 Task: Set Duration of Sprint called Sprint0000000197 in Scrum Project Project0000000066 to 2 weeks in Jira. Set Duration of Sprint called Sprint0000000198 in Scrum Project Project0000000066 to 3 weeks in Jira. Create ChildIssue0000000641 as Child Issue of Issue Issue0000000321 in Backlog  in Scrum Project Project0000000065 in Jira. Create ChildIssue0000000642 as Child Issue of Issue Issue0000000321 in Backlog  in Scrum Project Project0000000065 in Jira. Create ChildIssue0000000643 as Child Issue of Issue Issue0000000322 in Backlog  in Scrum Project Project0000000065 in Jira
Action: Mouse moved to (334, 469)
Screenshot: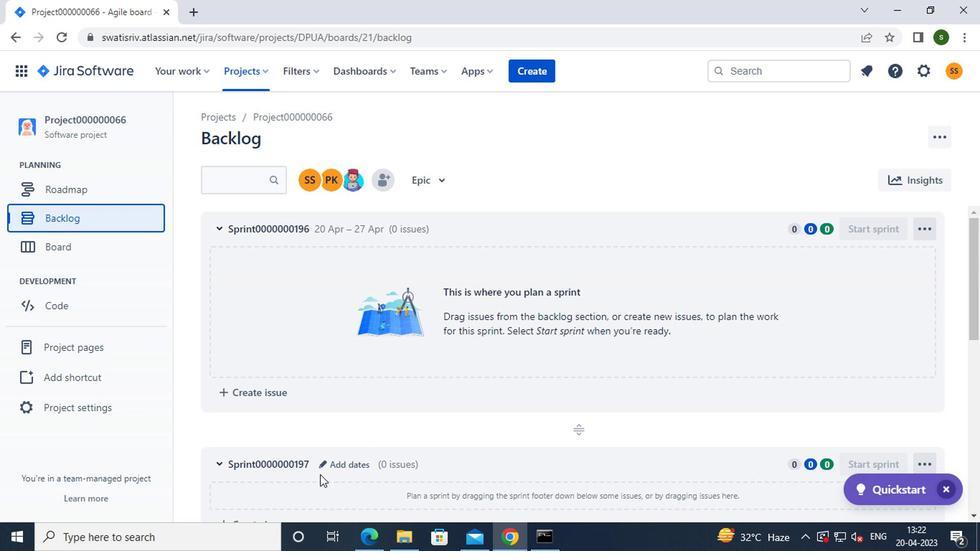 
Action: Mouse pressed left at (334, 469)
Screenshot: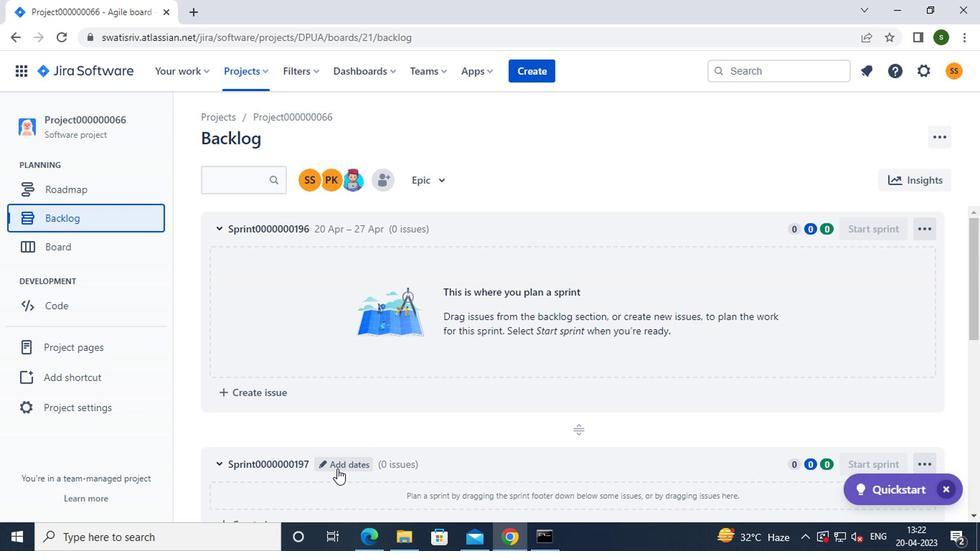 
Action: Mouse moved to (391, 230)
Screenshot: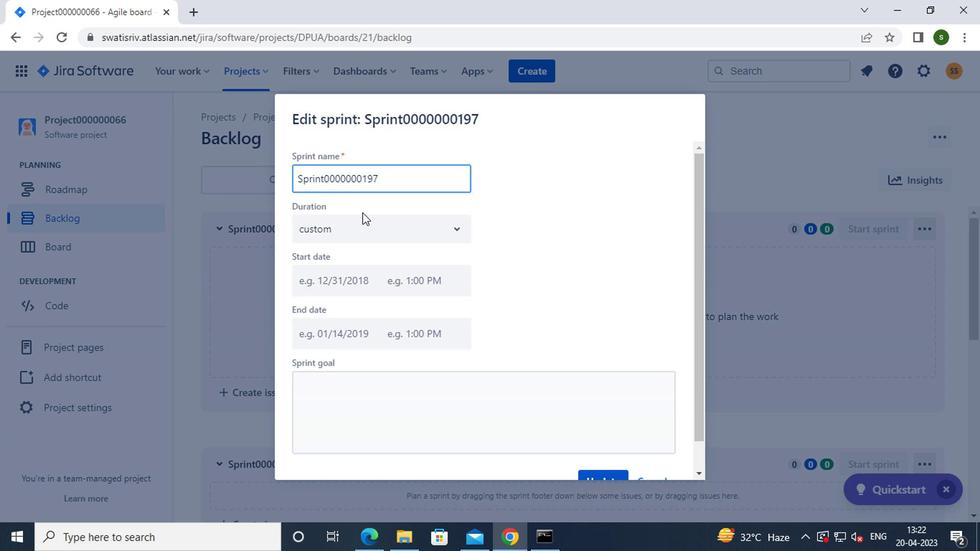 
Action: Mouse pressed left at (391, 230)
Screenshot: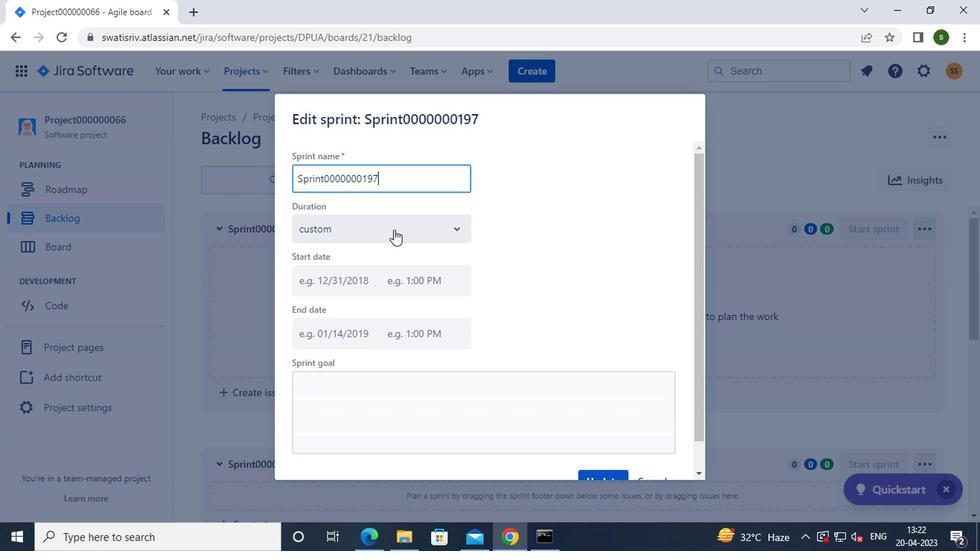 
Action: Mouse moved to (348, 294)
Screenshot: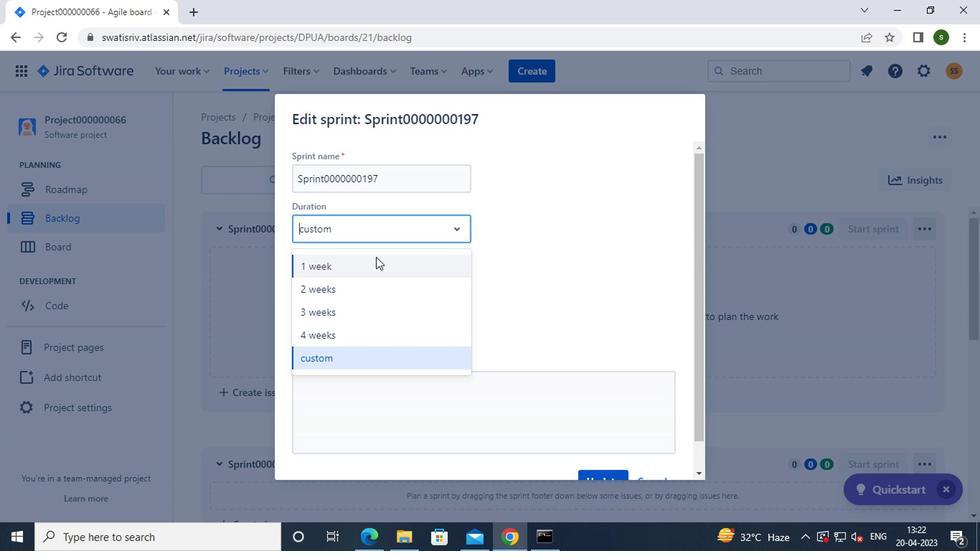 
Action: Mouse pressed left at (348, 294)
Screenshot: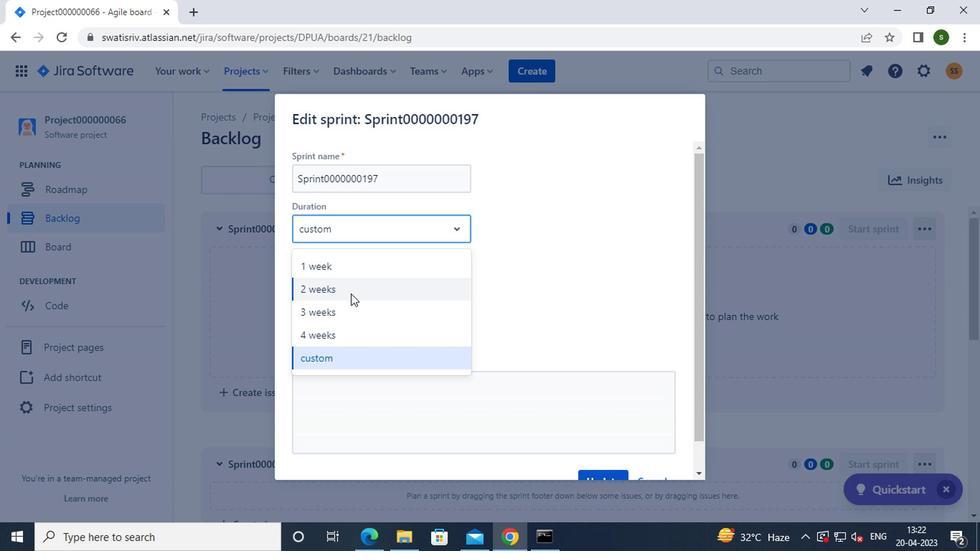 
Action: Mouse moved to (593, 473)
Screenshot: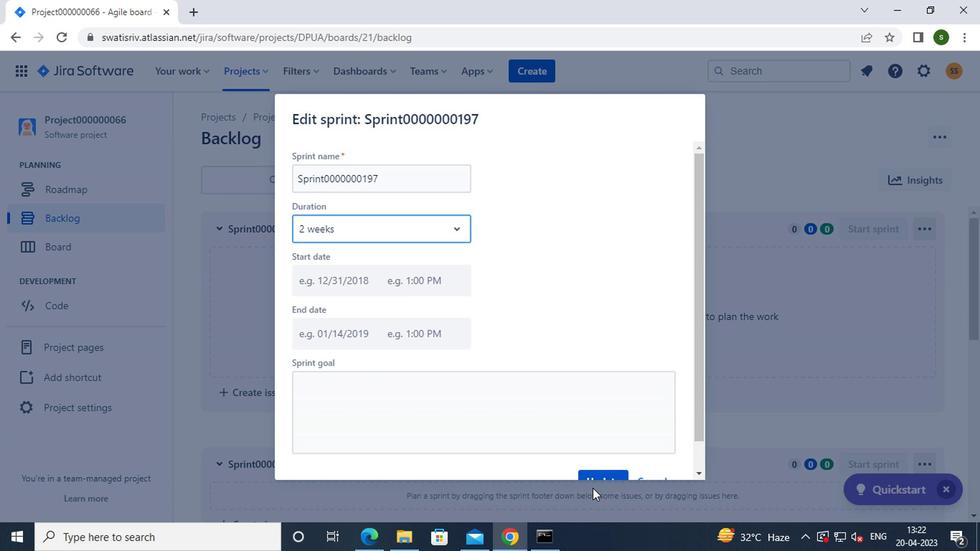 
Action: Mouse pressed left at (593, 473)
Screenshot: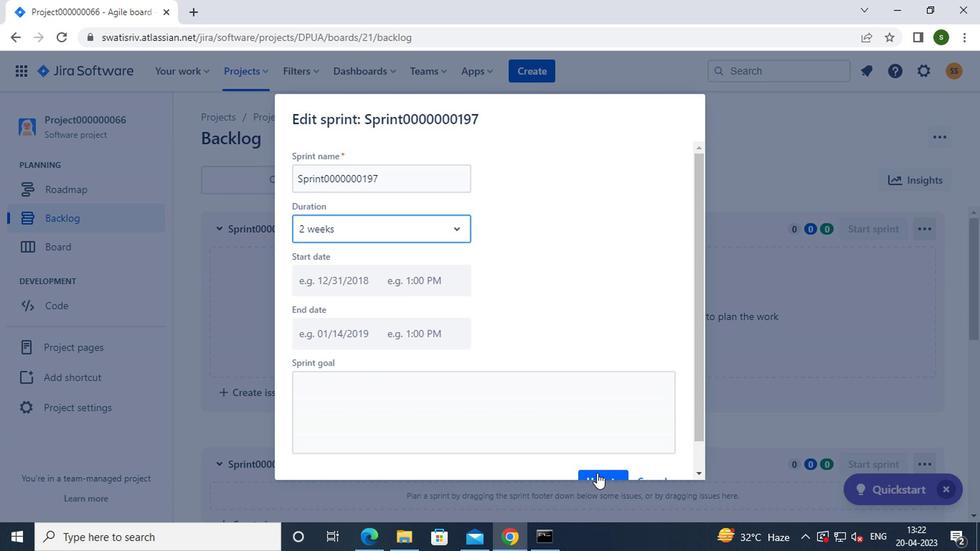 
Action: Mouse moved to (529, 425)
Screenshot: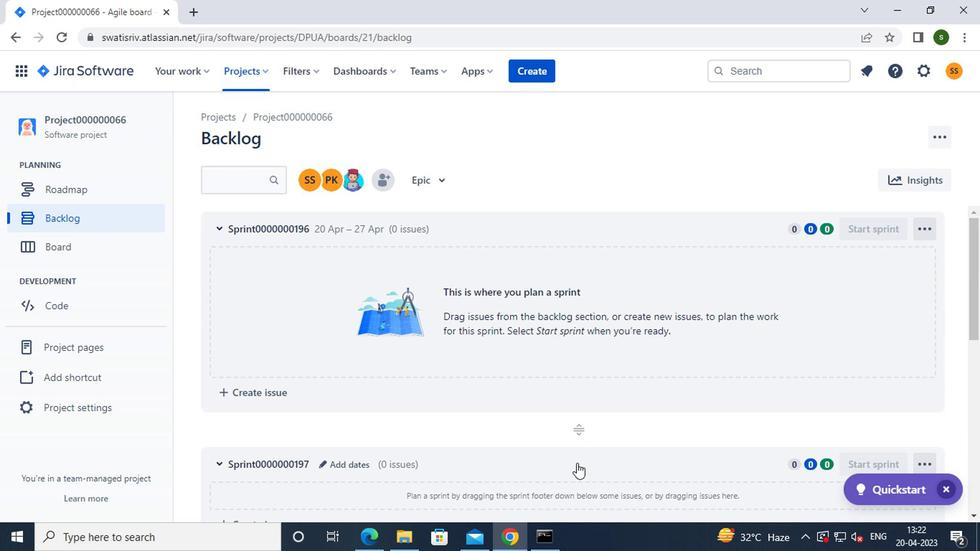 
Action: Mouse scrolled (529, 424) with delta (0, 0)
Screenshot: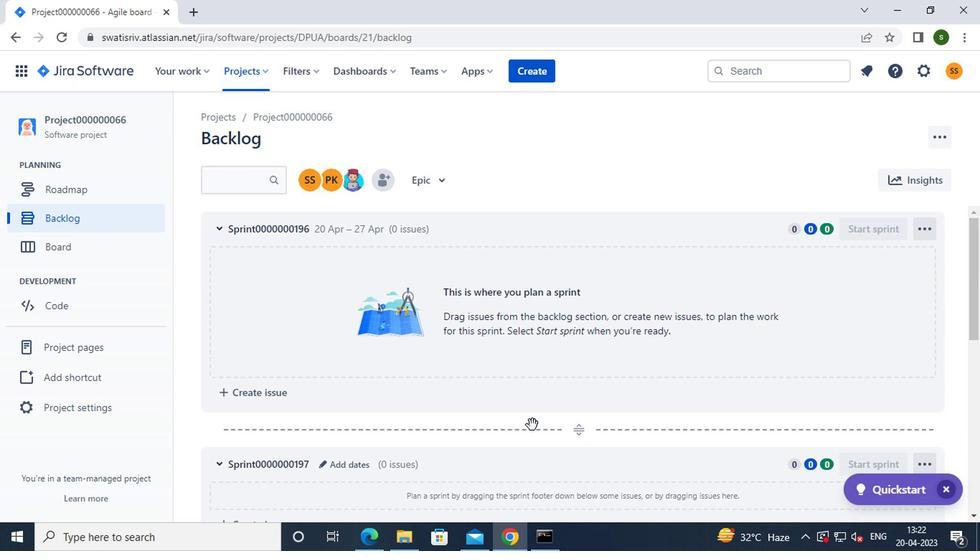 
Action: Mouse scrolled (529, 424) with delta (0, 0)
Screenshot: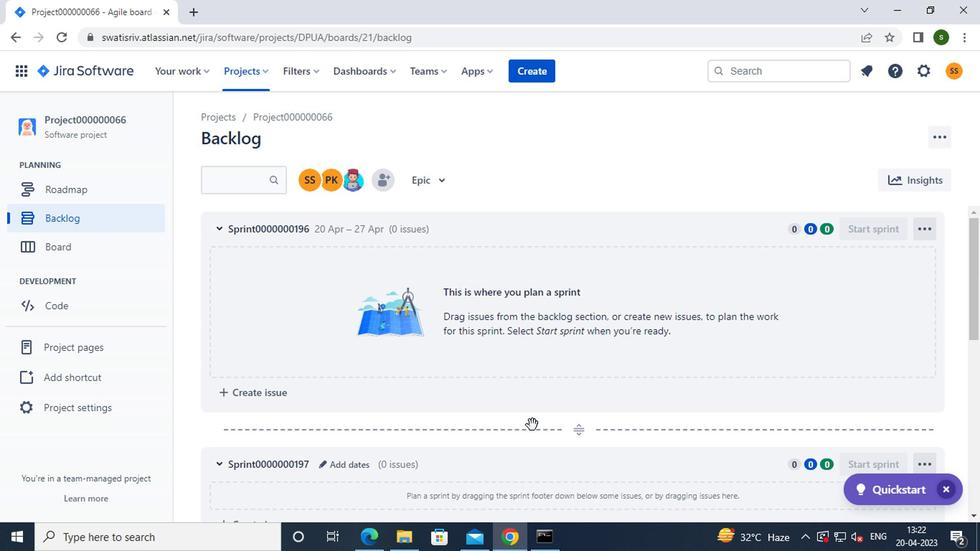 
Action: Mouse scrolled (529, 424) with delta (0, 0)
Screenshot: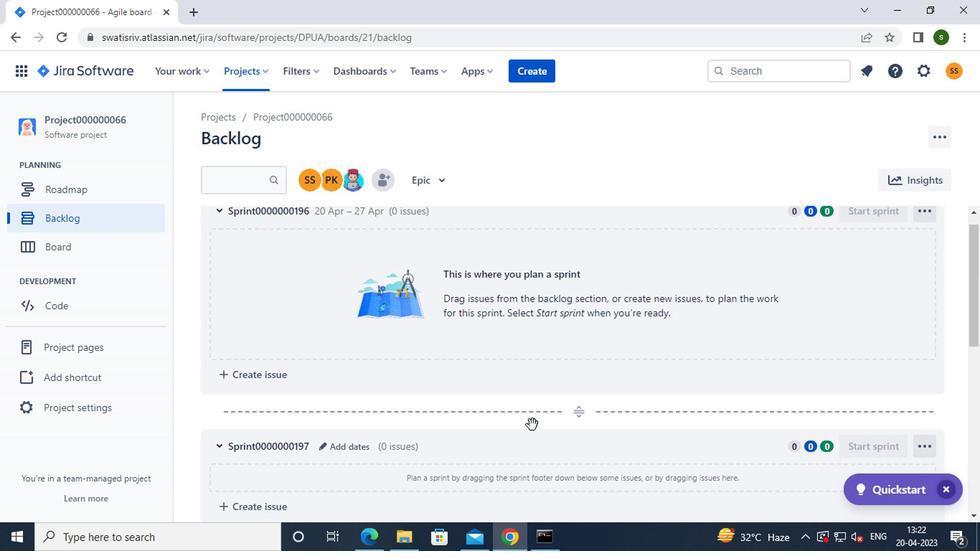 
Action: Mouse scrolled (529, 424) with delta (0, 0)
Screenshot: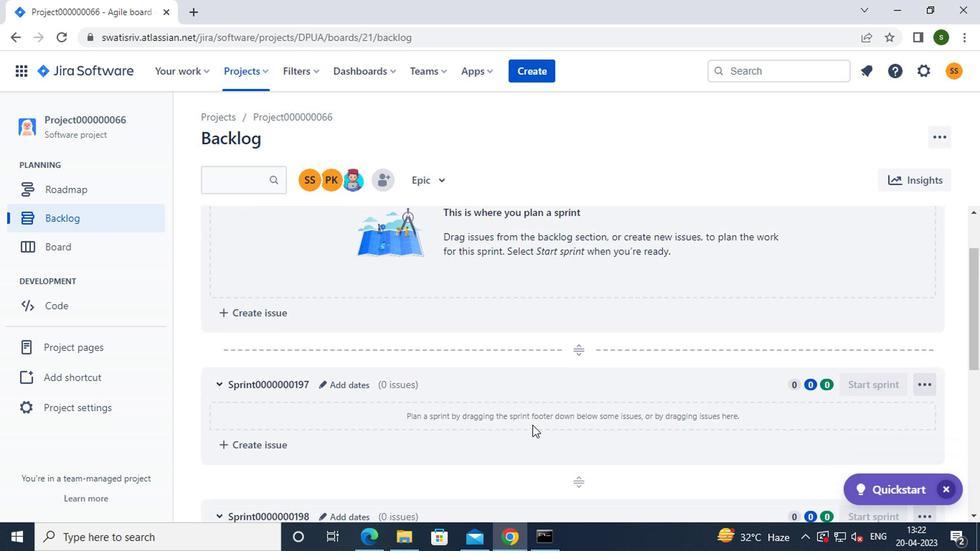 
Action: Mouse scrolled (529, 424) with delta (0, 0)
Screenshot: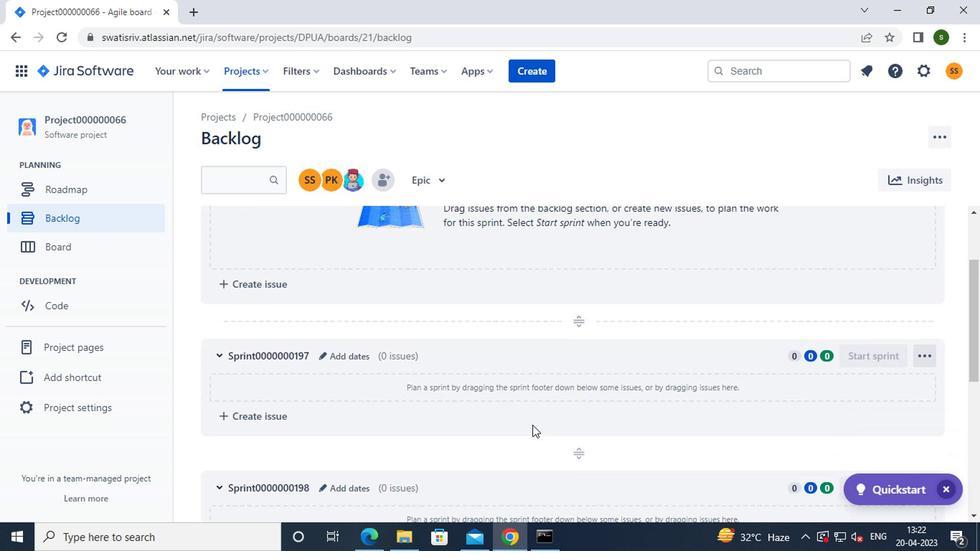 
Action: Mouse moved to (353, 231)
Screenshot: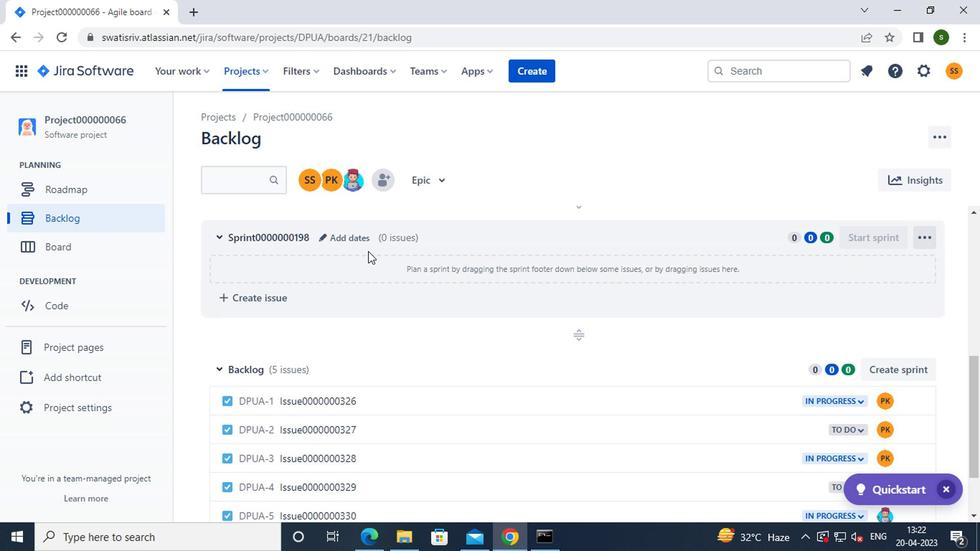
Action: Mouse pressed left at (353, 231)
Screenshot: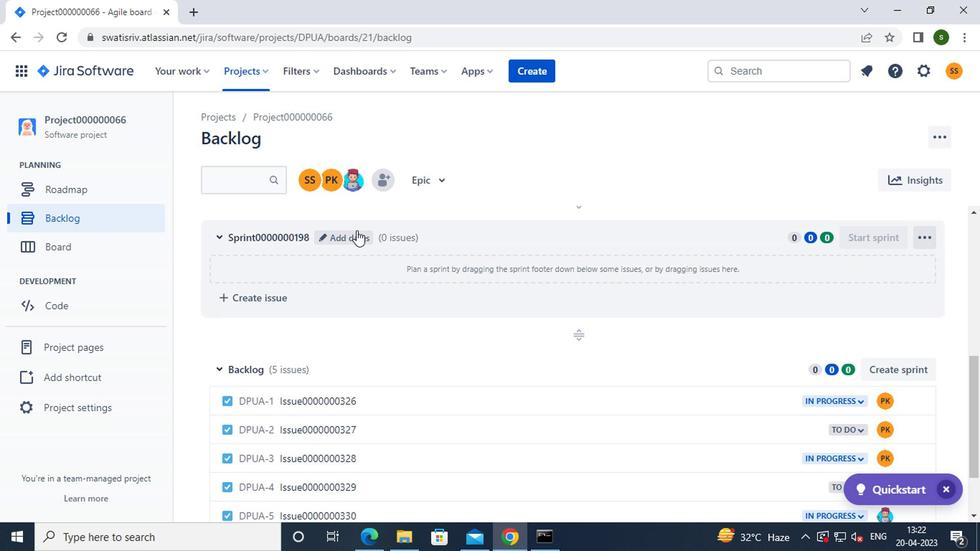 
Action: Mouse moved to (370, 230)
Screenshot: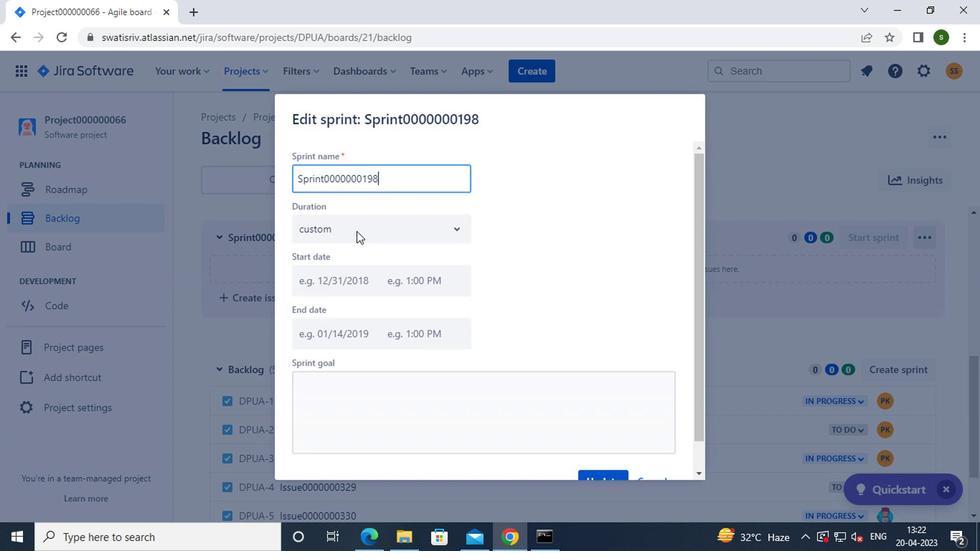
Action: Mouse pressed left at (370, 230)
Screenshot: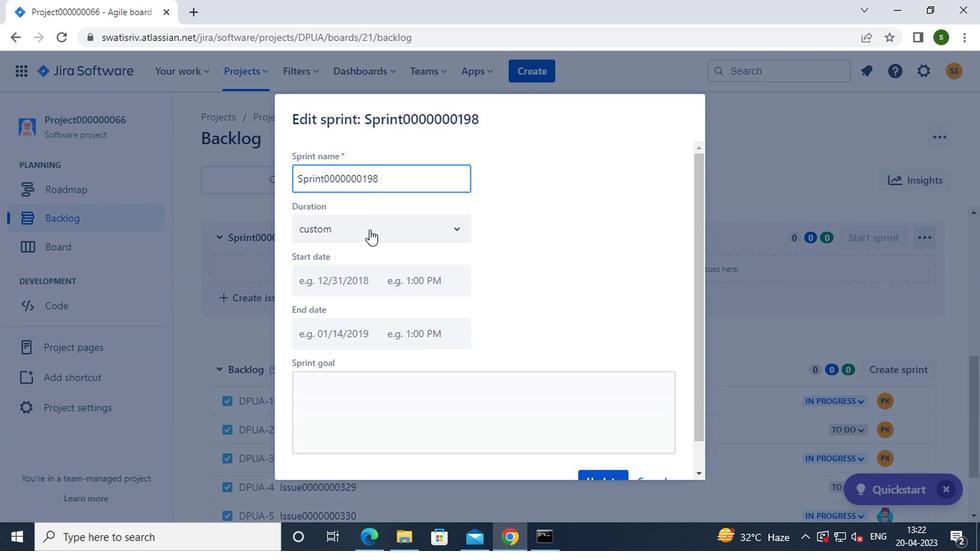 
Action: Mouse moved to (348, 307)
Screenshot: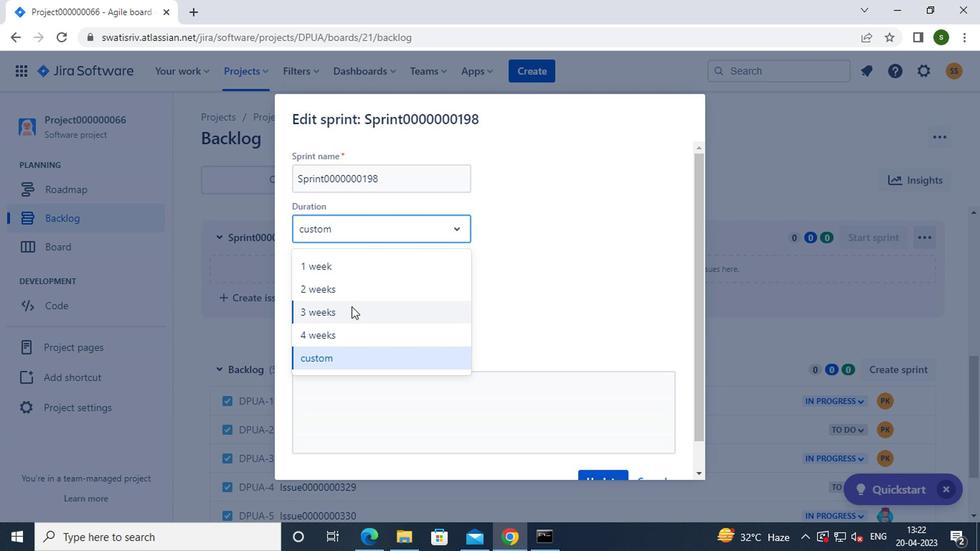 
Action: Mouse pressed left at (348, 307)
Screenshot: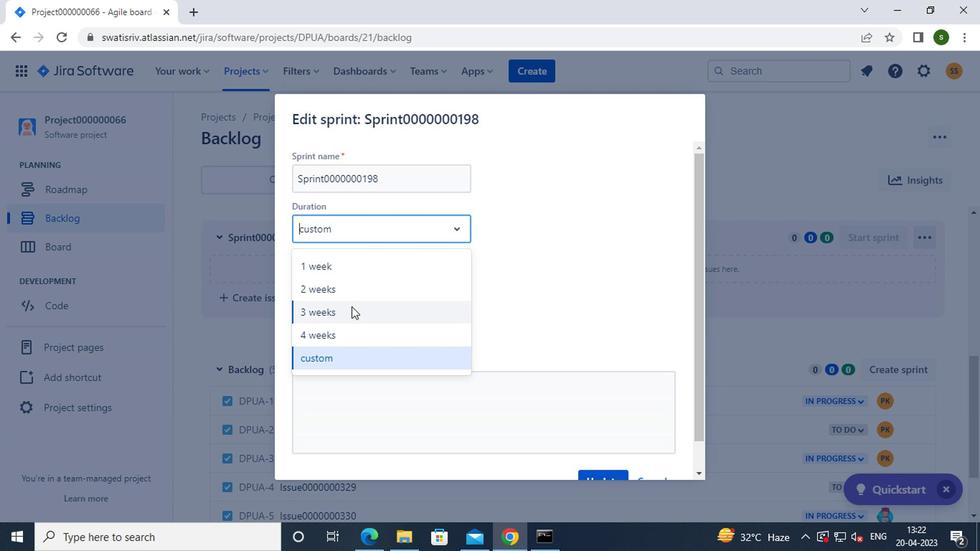 
Action: Mouse moved to (609, 476)
Screenshot: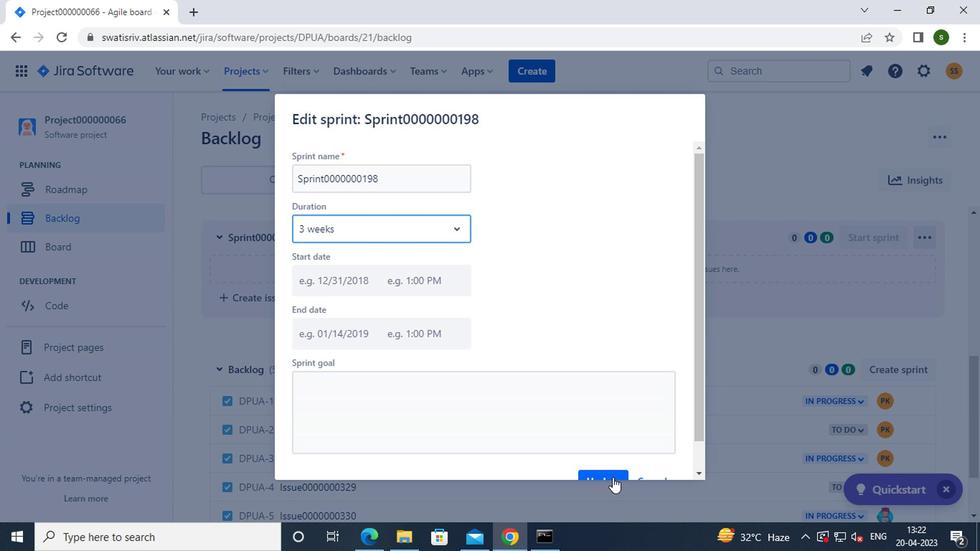 
Action: Mouse pressed left at (609, 476)
Screenshot: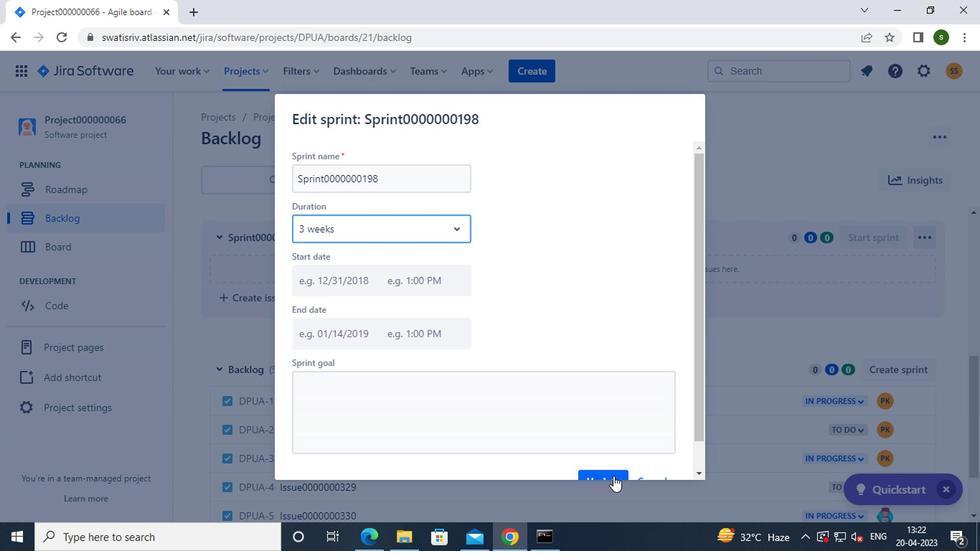 
Action: Mouse moved to (240, 66)
Screenshot: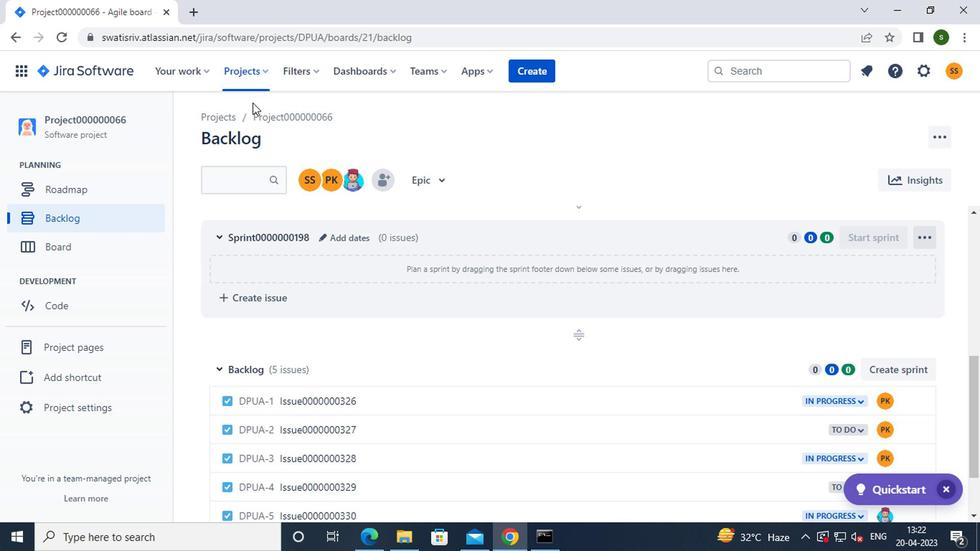 
Action: Mouse pressed left at (240, 66)
Screenshot: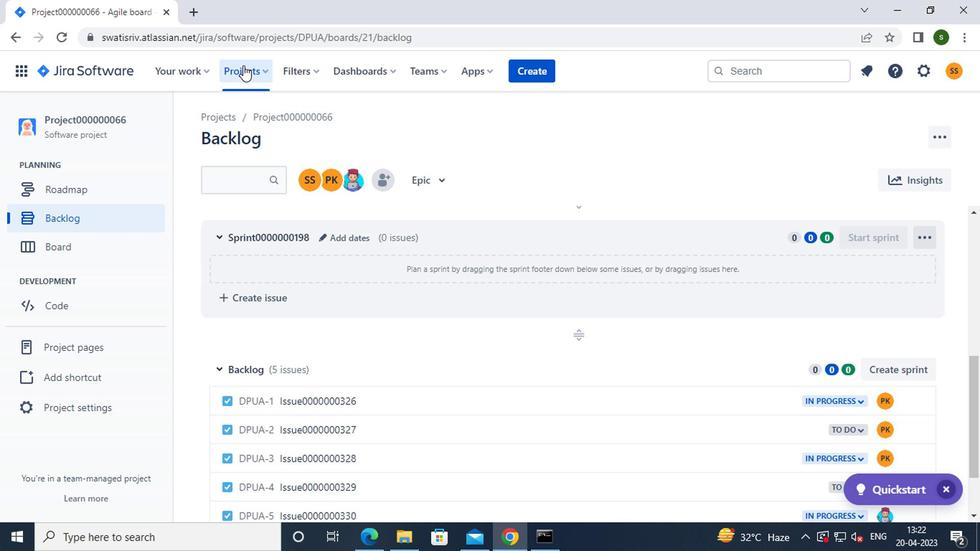 
Action: Mouse moved to (272, 172)
Screenshot: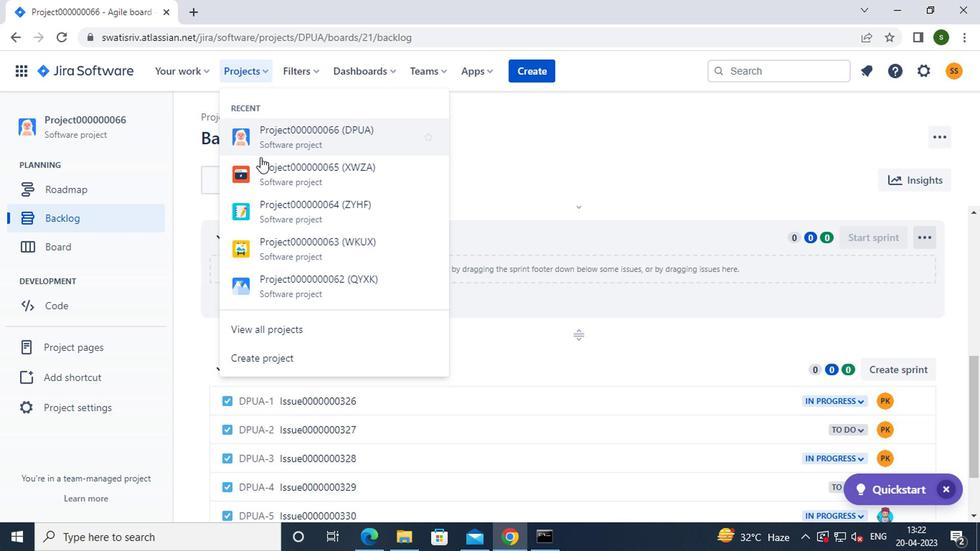 
Action: Mouse pressed left at (272, 172)
Screenshot: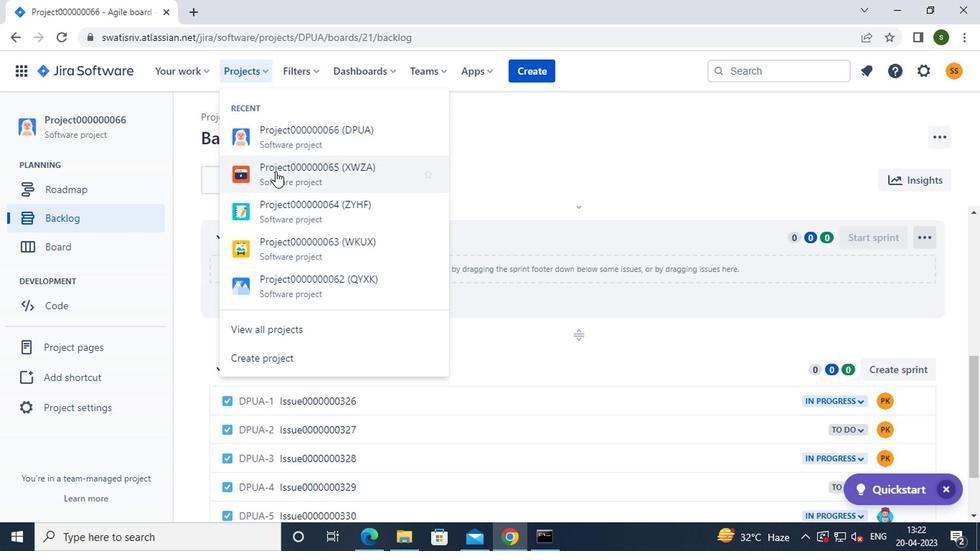
Action: Mouse moved to (104, 230)
Screenshot: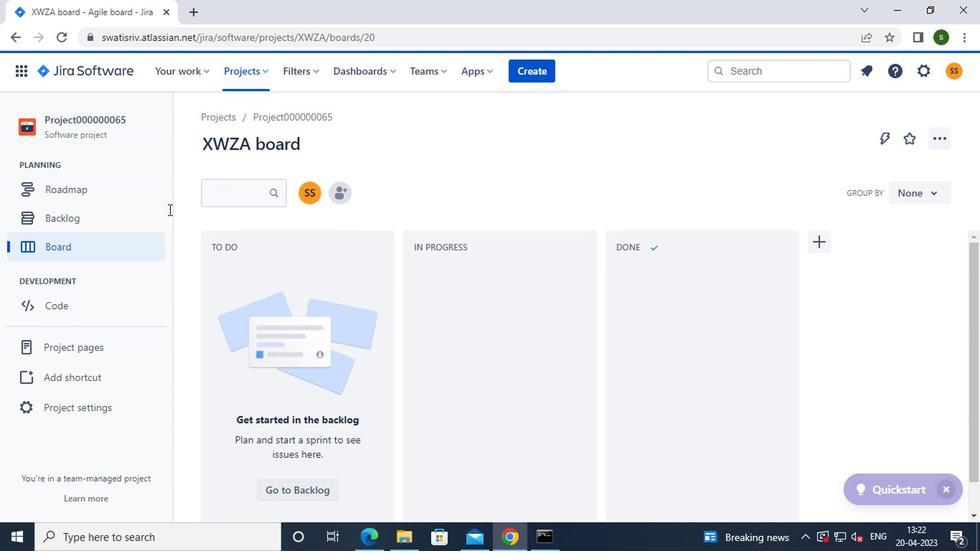 
Action: Mouse pressed left at (104, 230)
Screenshot: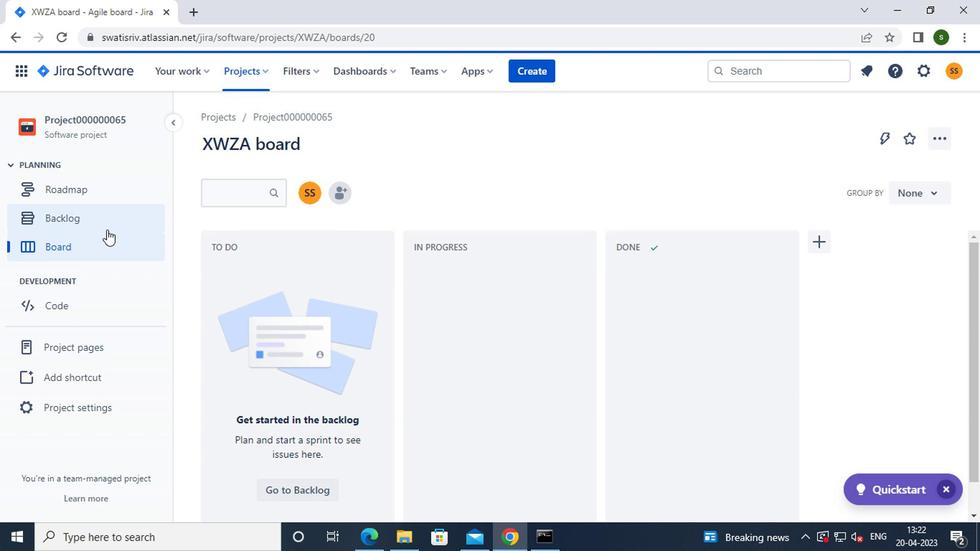 
Action: Mouse moved to (521, 355)
Screenshot: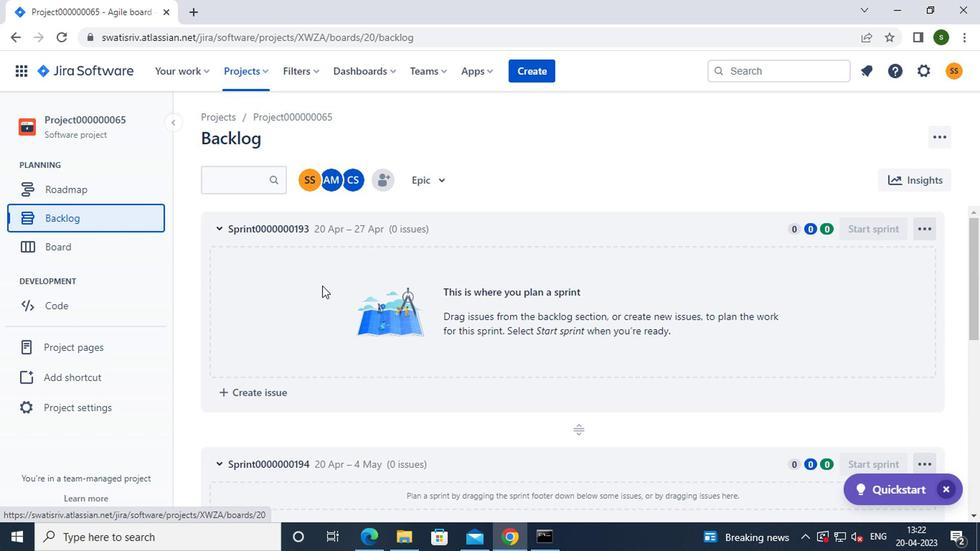
Action: Mouse scrolled (521, 354) with delta (0, 0)
Screenshot: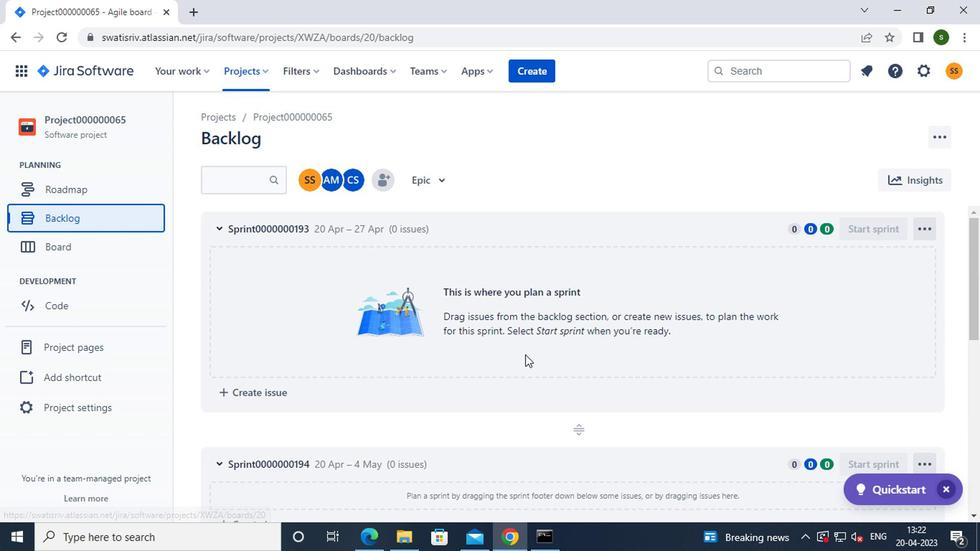
Action: Mouse scrolled (521, 354) with delta (0, 0)
Screenshot: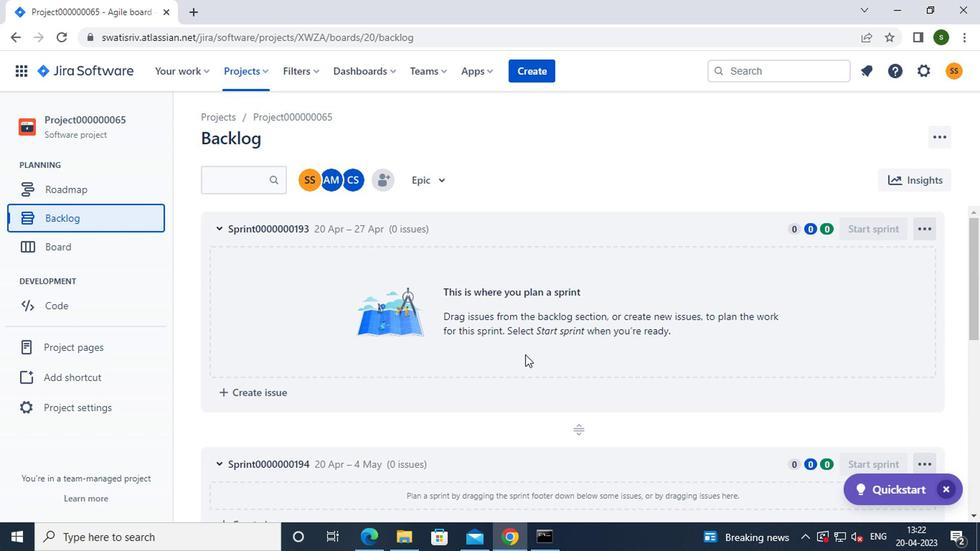 
Action: Mouse scrolled (521, 354) with delta (0, 0)
Screenshot: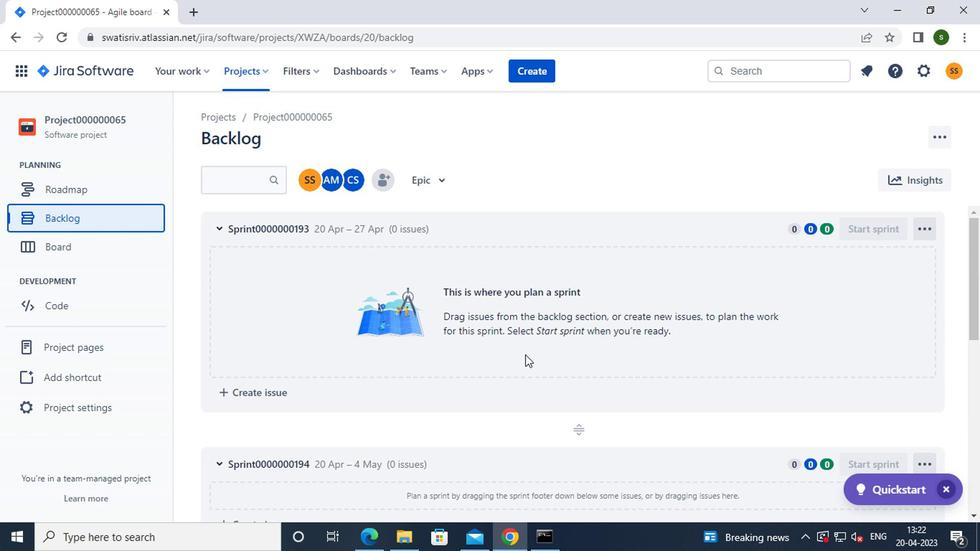 
Action: Mouse scrolled (521, 354) with delta (0, 0)
Screenshot: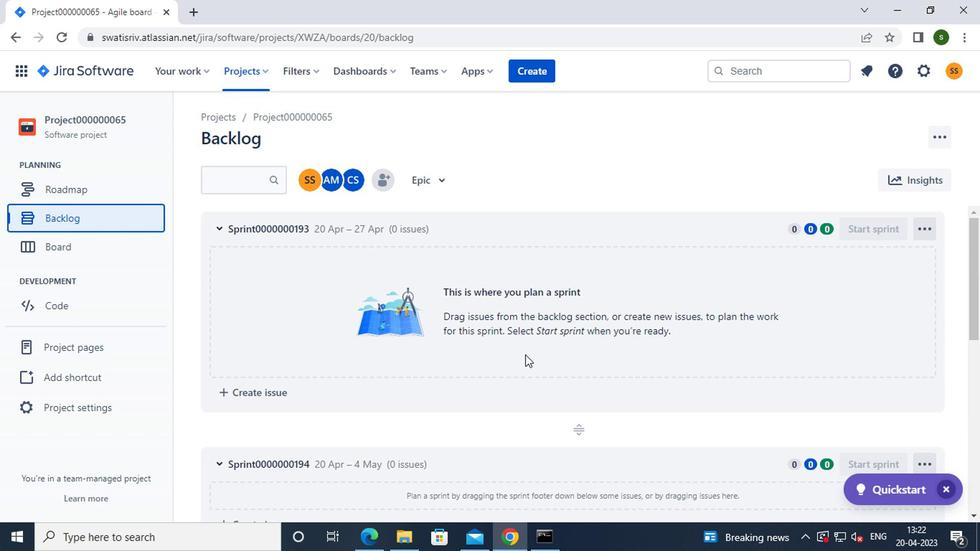 
Action: Mouse scrolled (521, 354) with delta (0, 0)
Screenshot: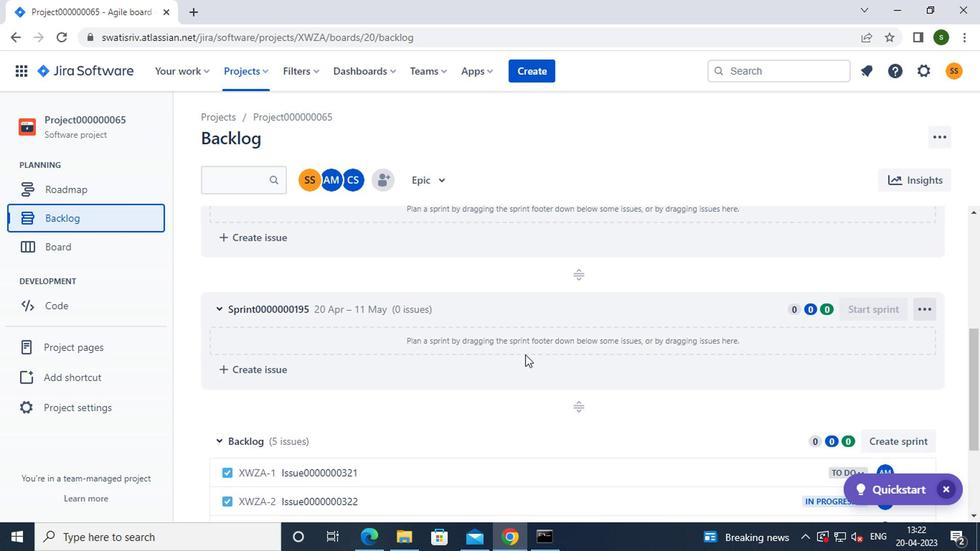 
Action: Mouse scrolled (521, 354) with delta (0, 0)
Screenshot: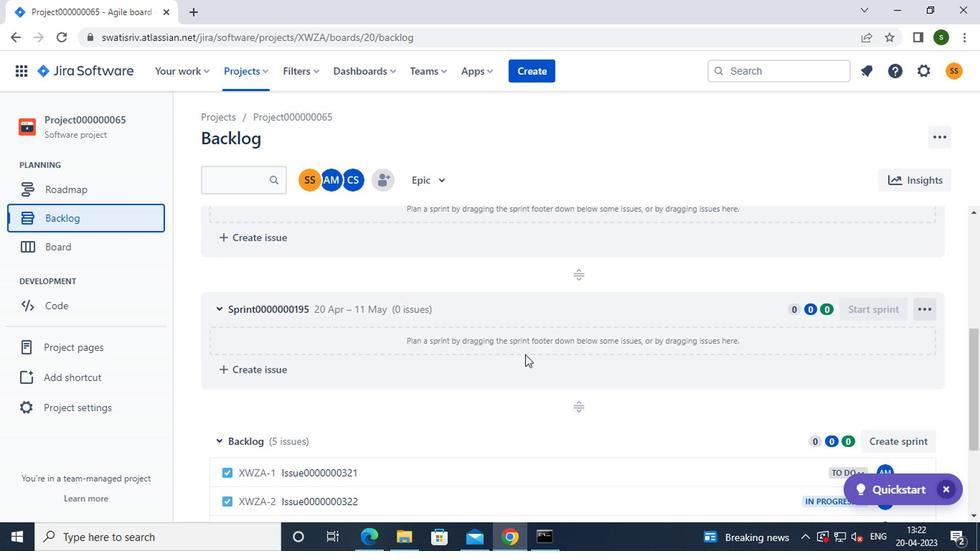 
Action: Mouse moved to (414, 328)
Screenshot: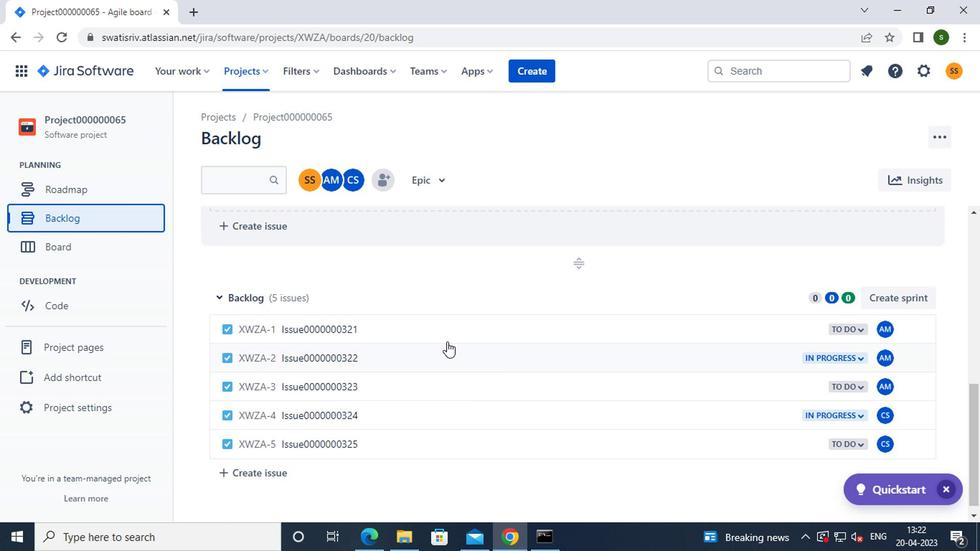 
Action: Mouse pressed left at (414, 328)
Screenshot: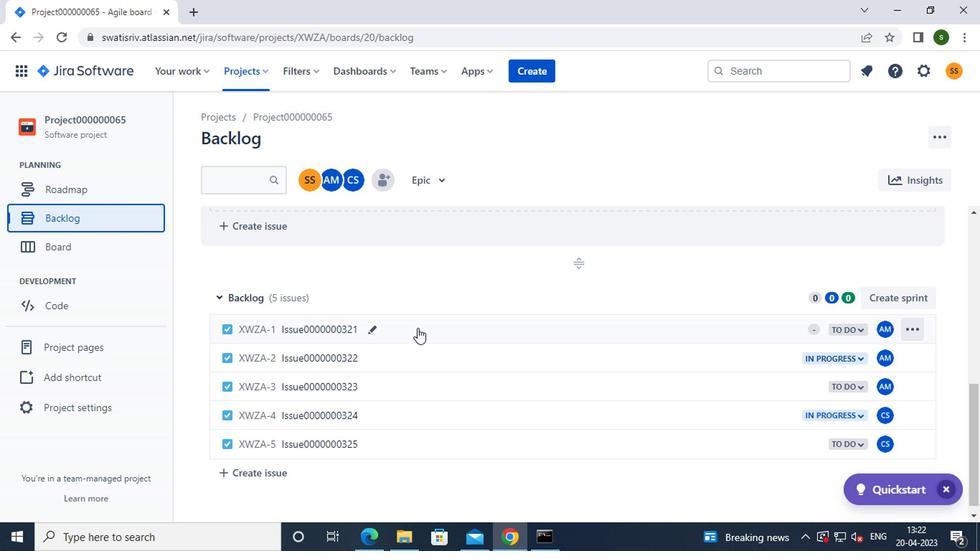 
Action: Mouse moved to (720, 286)
Screenshot: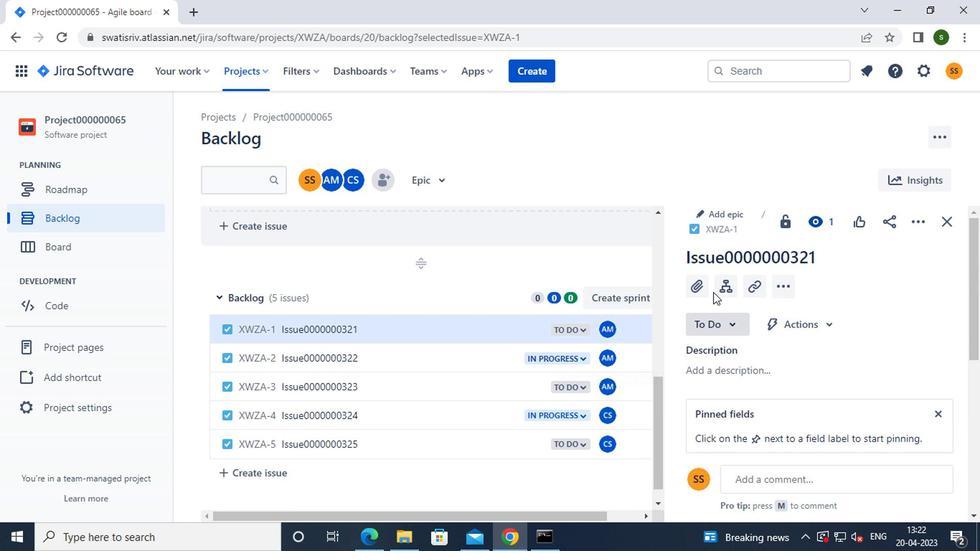 
Action: Mouse pressed left at (720, 286)
Screenshot: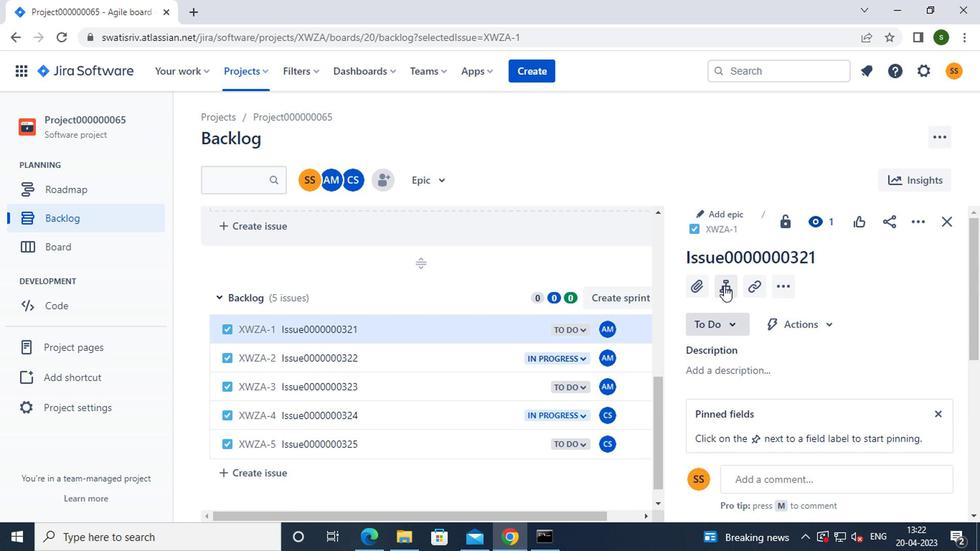 
Action: Mouse moved to (728, 349)
Screenshot: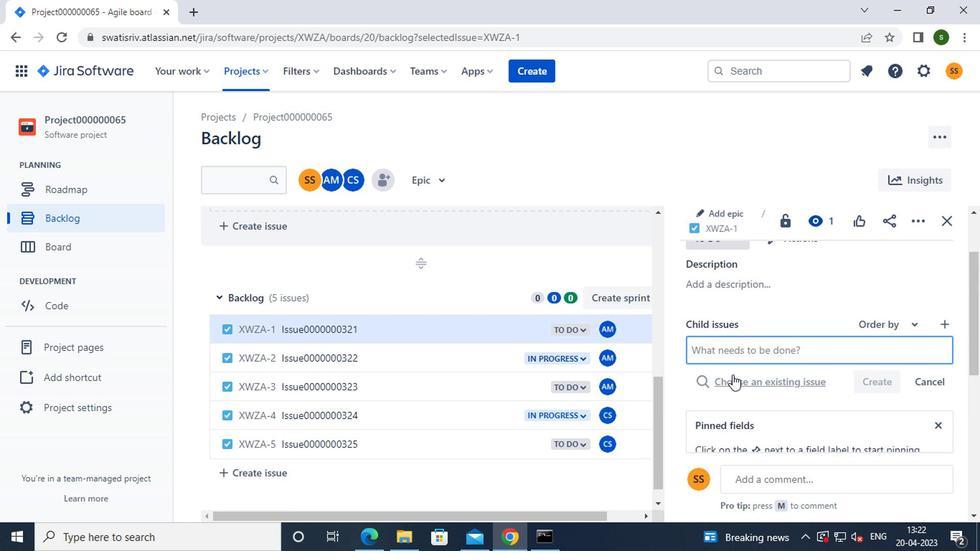 
Action: Key pressed <Key.caps_lock>c<Key.caps_lock>hild<Key.caps_lock>i<Key.caps_lock>ssue0000000641
Screenshot: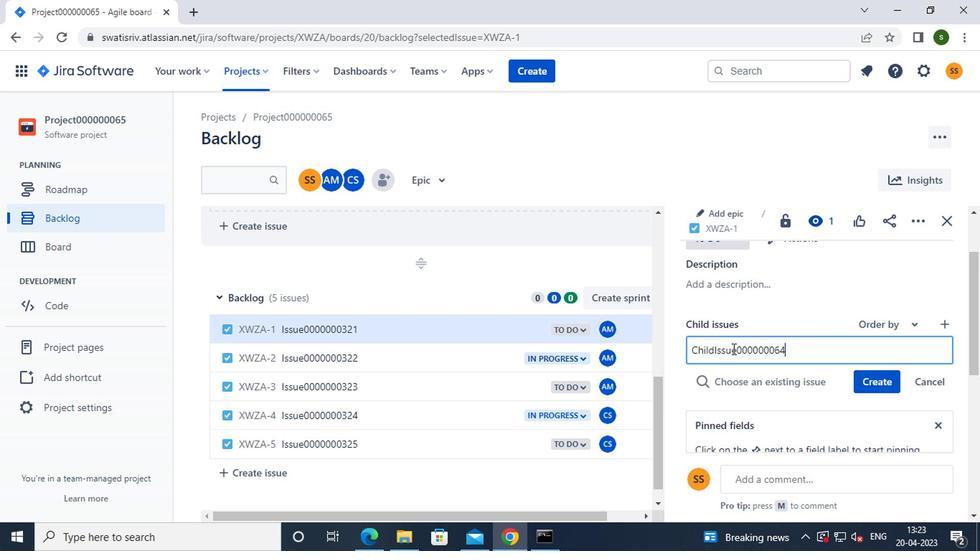 
Action: Mouse moved to (863, 379)
Screenshot: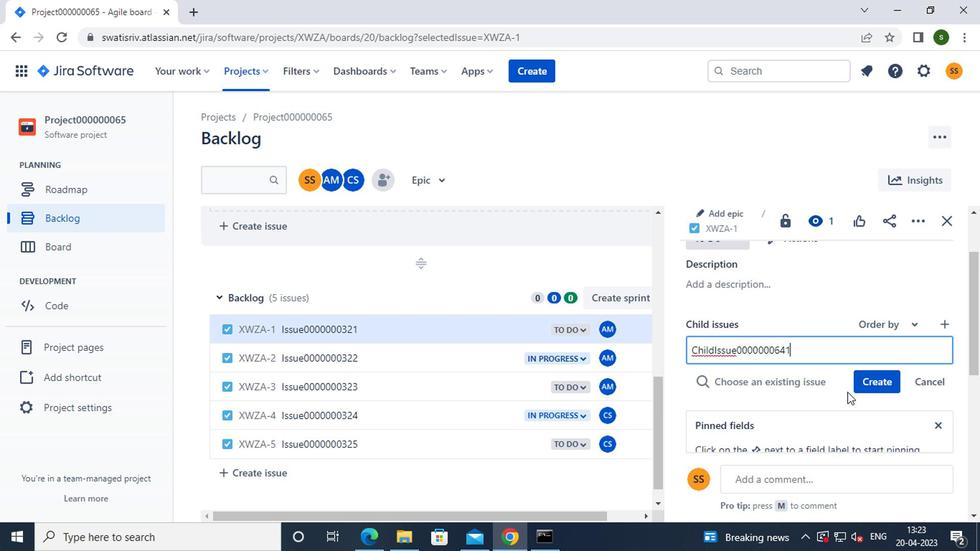 
Action: Mouse pressed left at (863, 379)
Screenshot: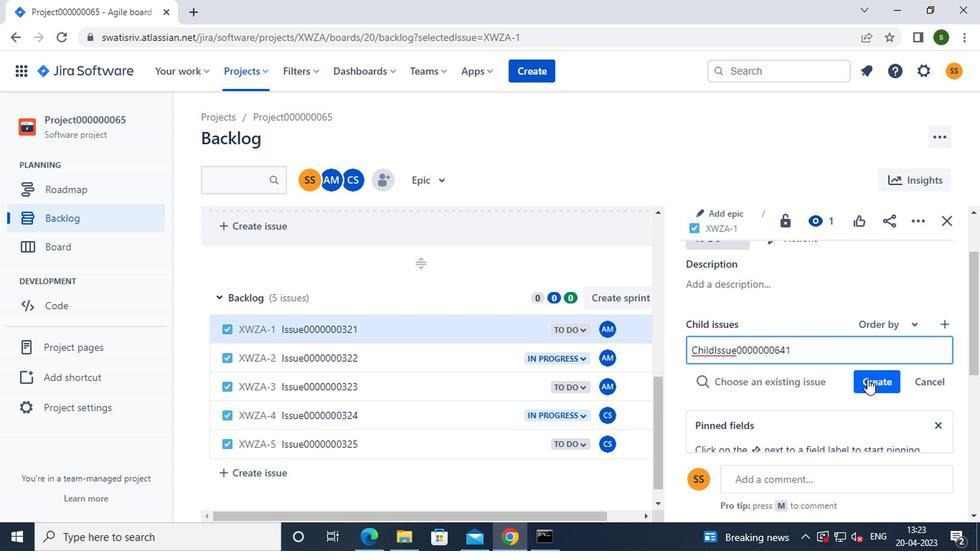 
Action: Mouse moved to (780, 399)
Screenshot: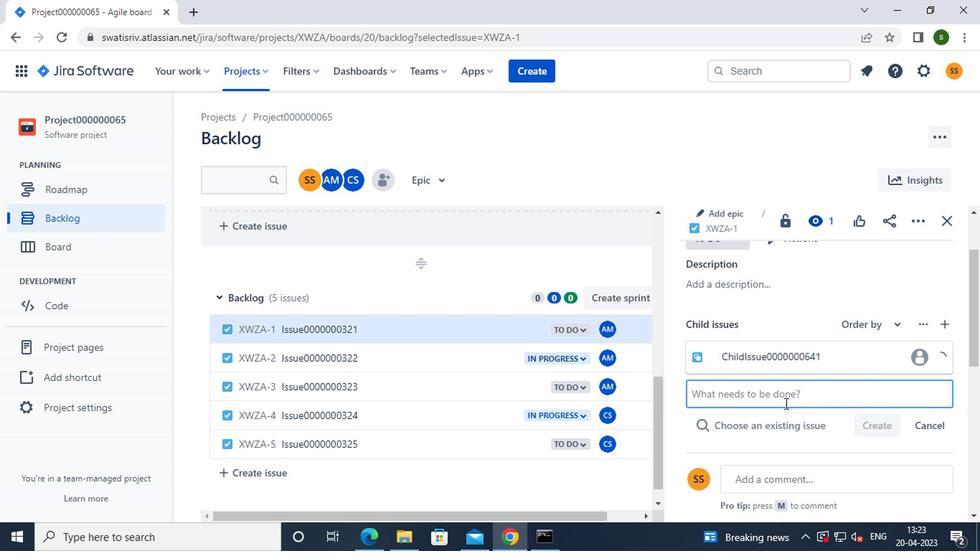 
Action: Key pressed <Key.caps_lock>c<Key.caps_lock>hild<Key.caps_lock>i<Key.caps_lock>ssue0000000642
Screenshot: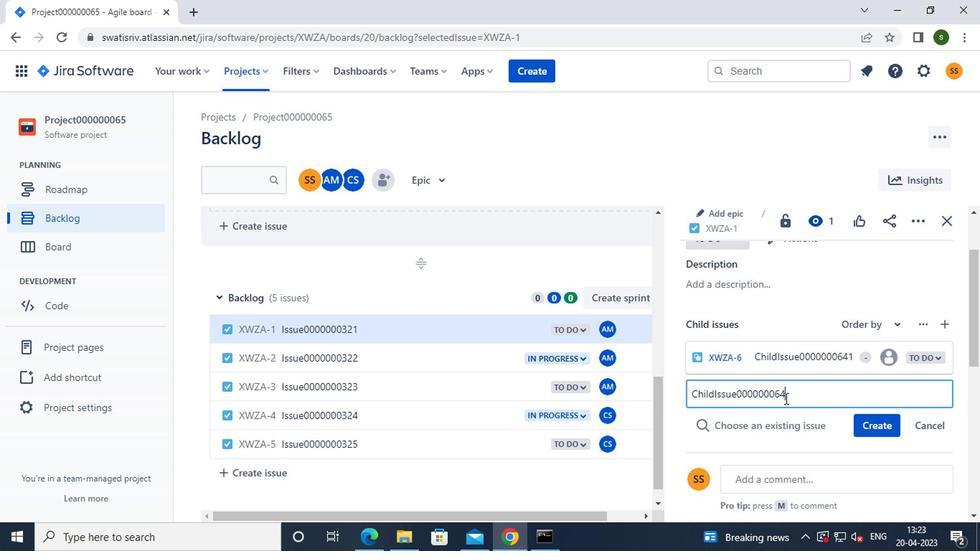 
Action: Mouse moved to (871, 420)
Screenshot: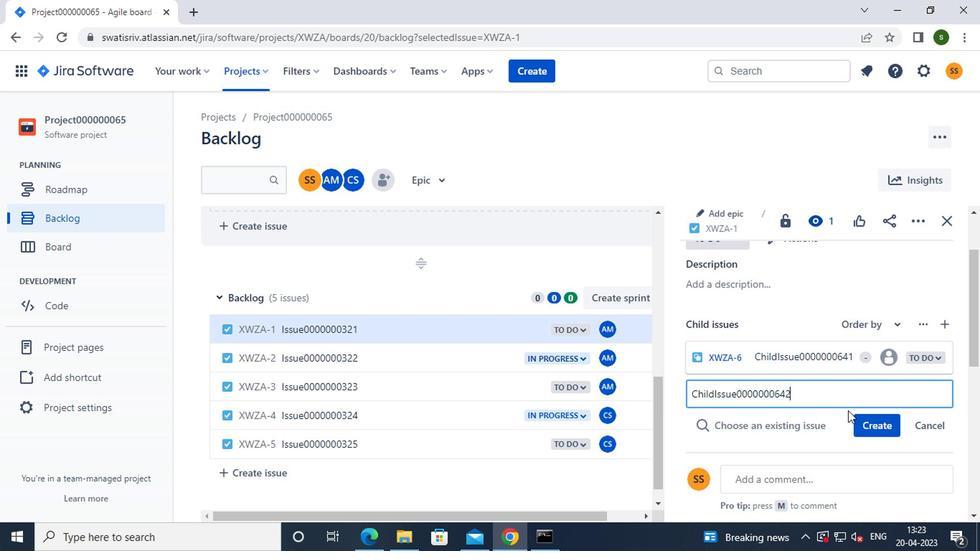 
Action: Mouse pressed left at (871, 420)
Screenshot: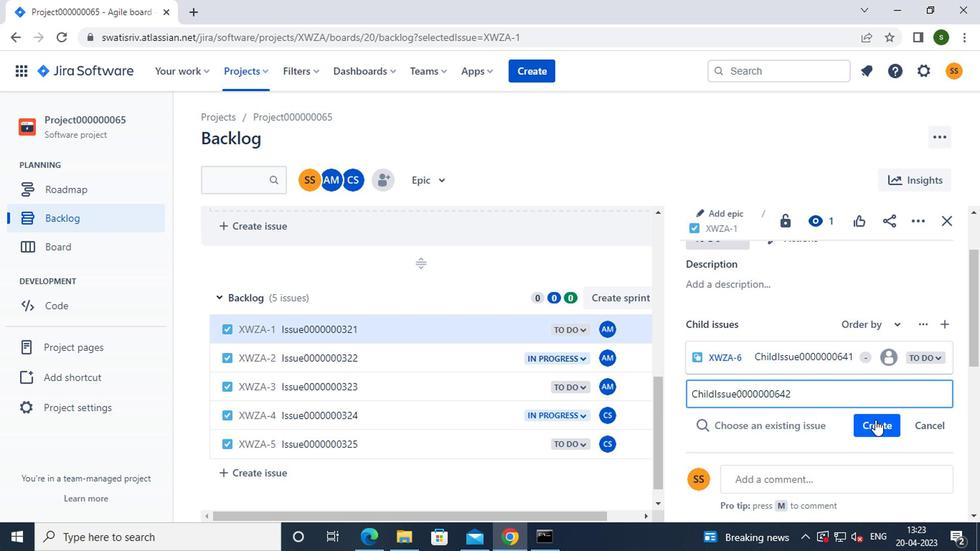 
Action: Mouse moved to (468, 357)
Screenshot: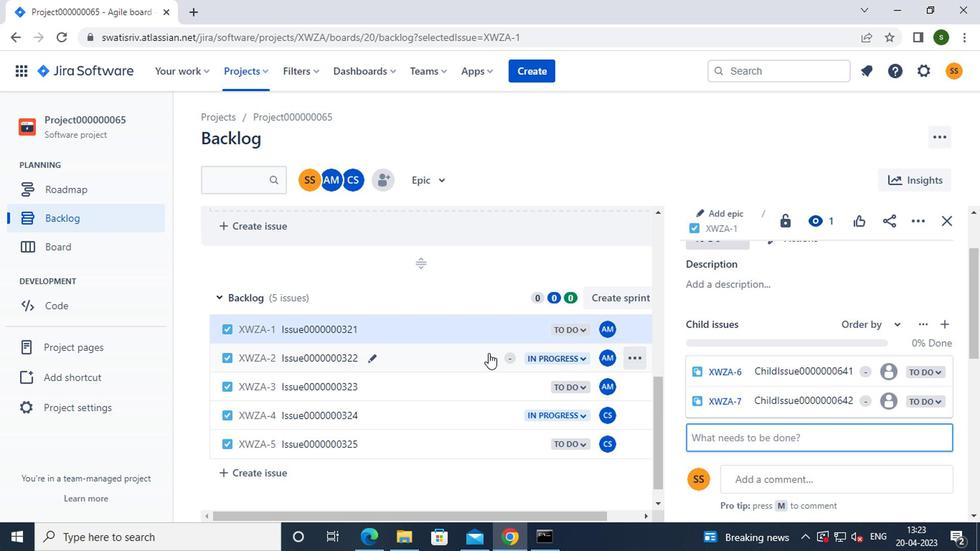 
Action: Mouse pressed left at (468, 357)
Screenshot: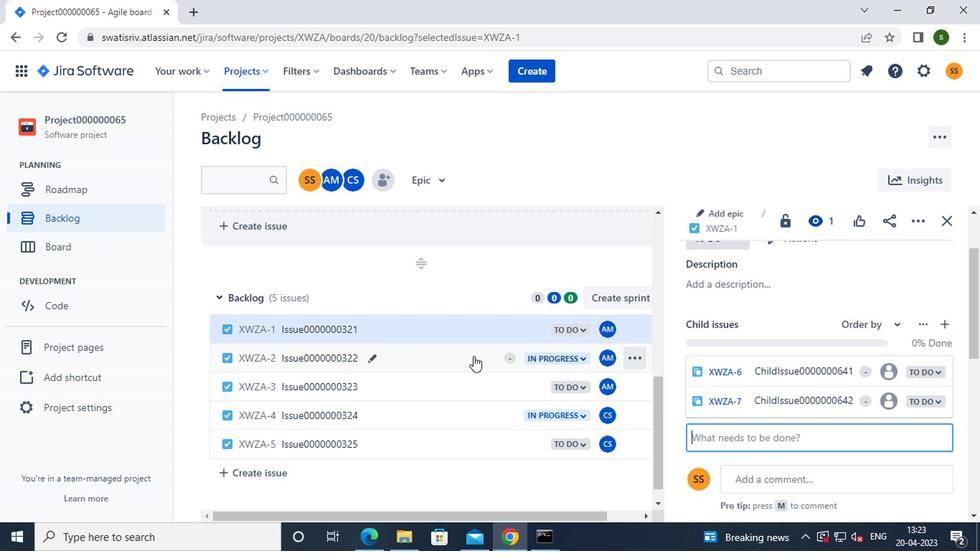 
Action: Mouse moved to (724, 288)
Screenshot: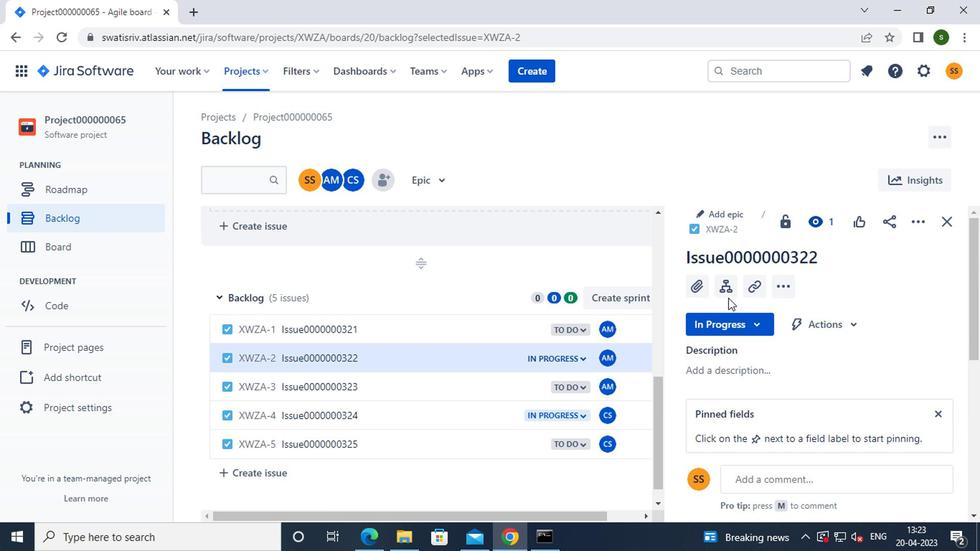 
Action: Mouse pressed left at (724, 288)
Screenshot: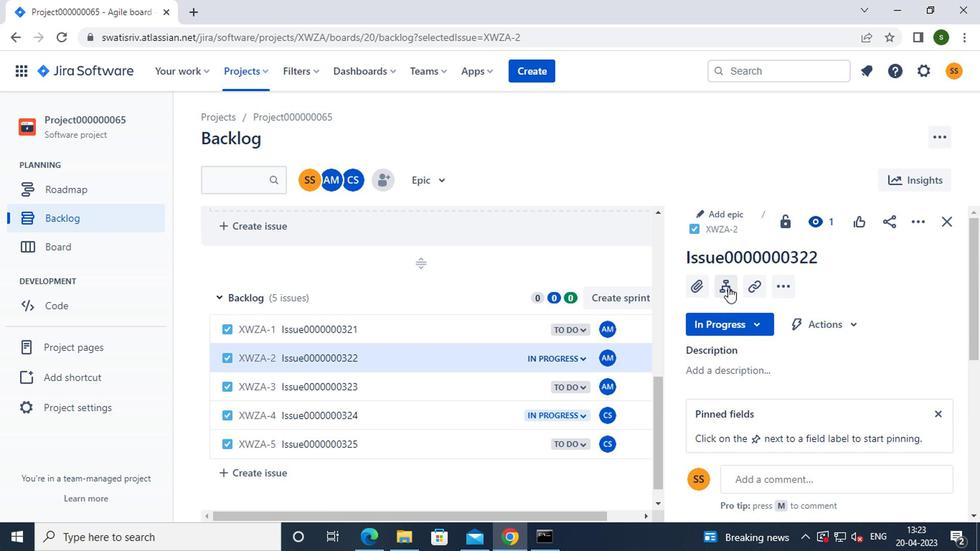 
Action: Mouse moved to (734, 357)
Screenshot: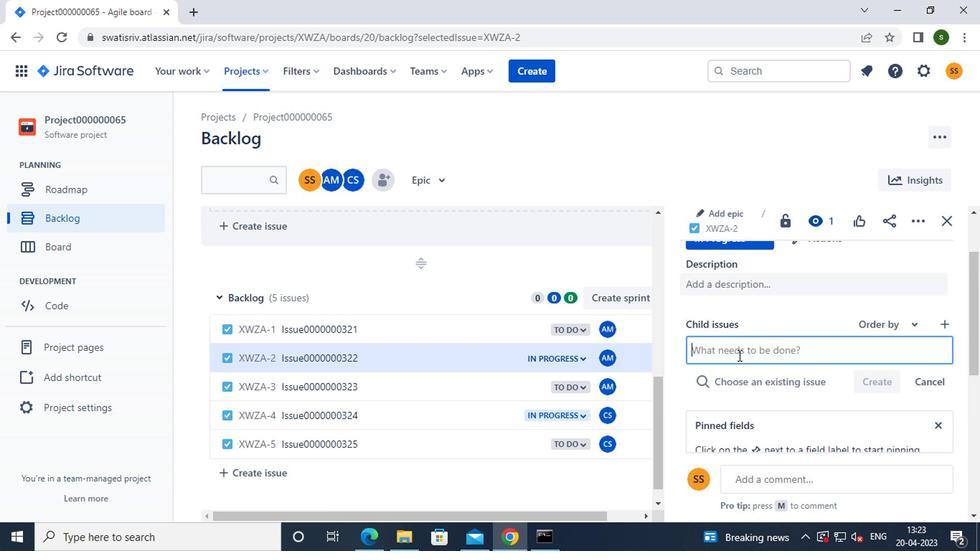 
Action: Key pressed <Key.caps_lock>c<Key.caps_lock>hild<Key.caps_lock>i<Key.caps_lock>ssue0000000643
Screenshot: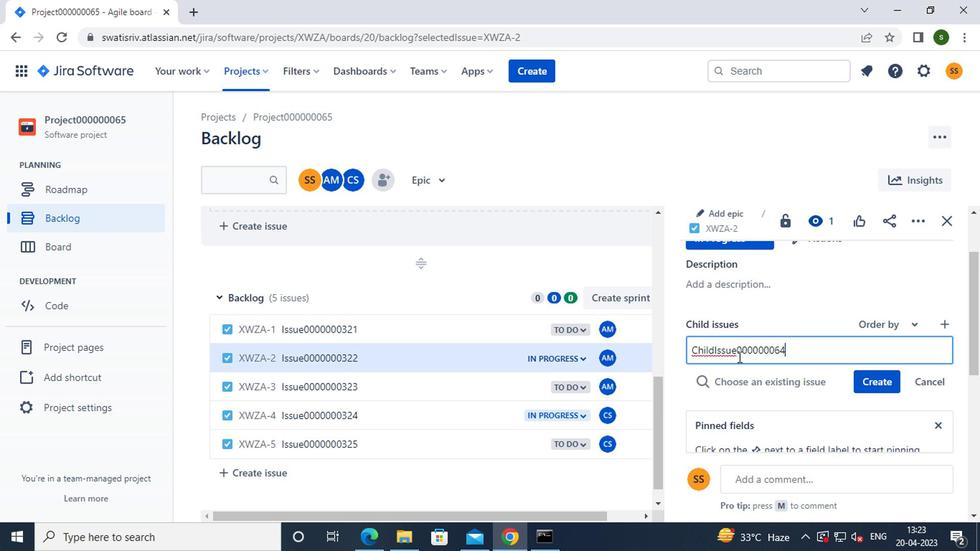 
Action: Mouse moved to (865, 378)
Screenshot: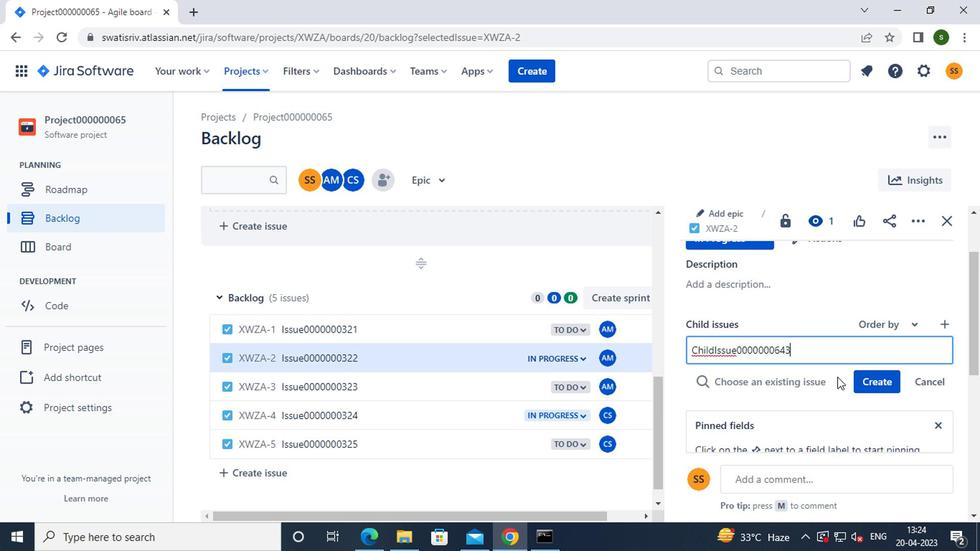 
Action: Mouse pressed left at (865, 378)
Screenshot: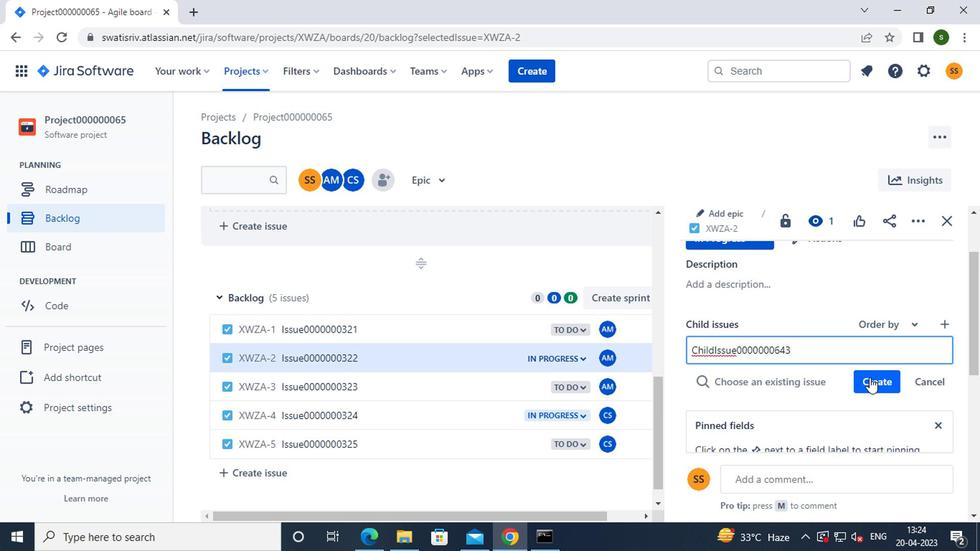 
Action: Mouse moved to (614, 150)
Screenshot: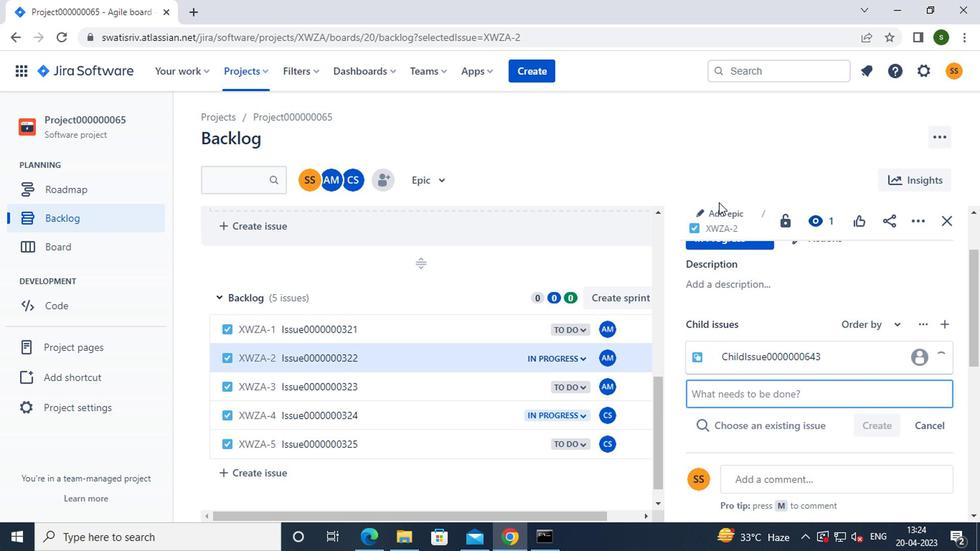
Action: Key pressed <Key.f8>
Screenshot: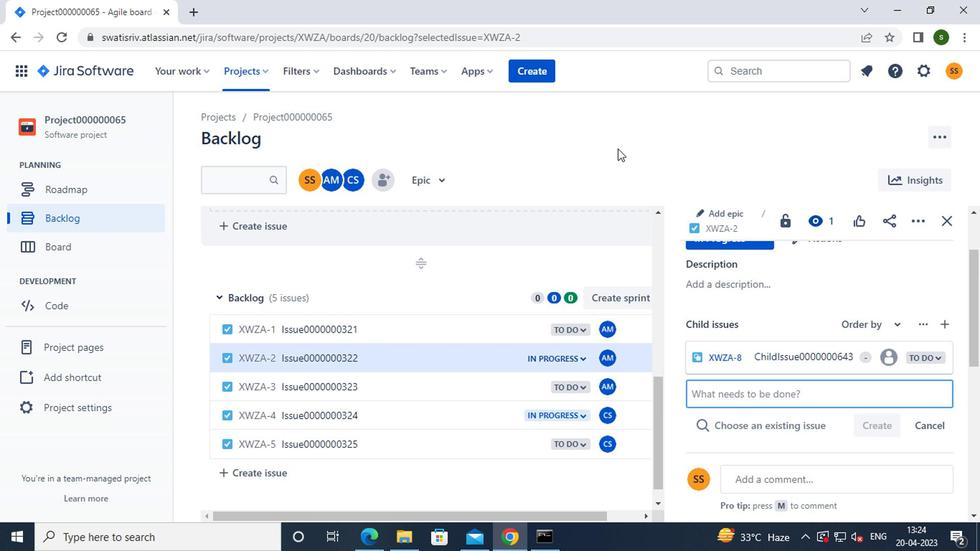 
